 Task: Create a task  Develop a new online tool for online market research , assign it to team member softage.1@softage.net in the project BitBoost and update the status of the task to  Off Track , set the priority of the task to Medium
Action: Mouse moved to (98, 56)
Screenshot: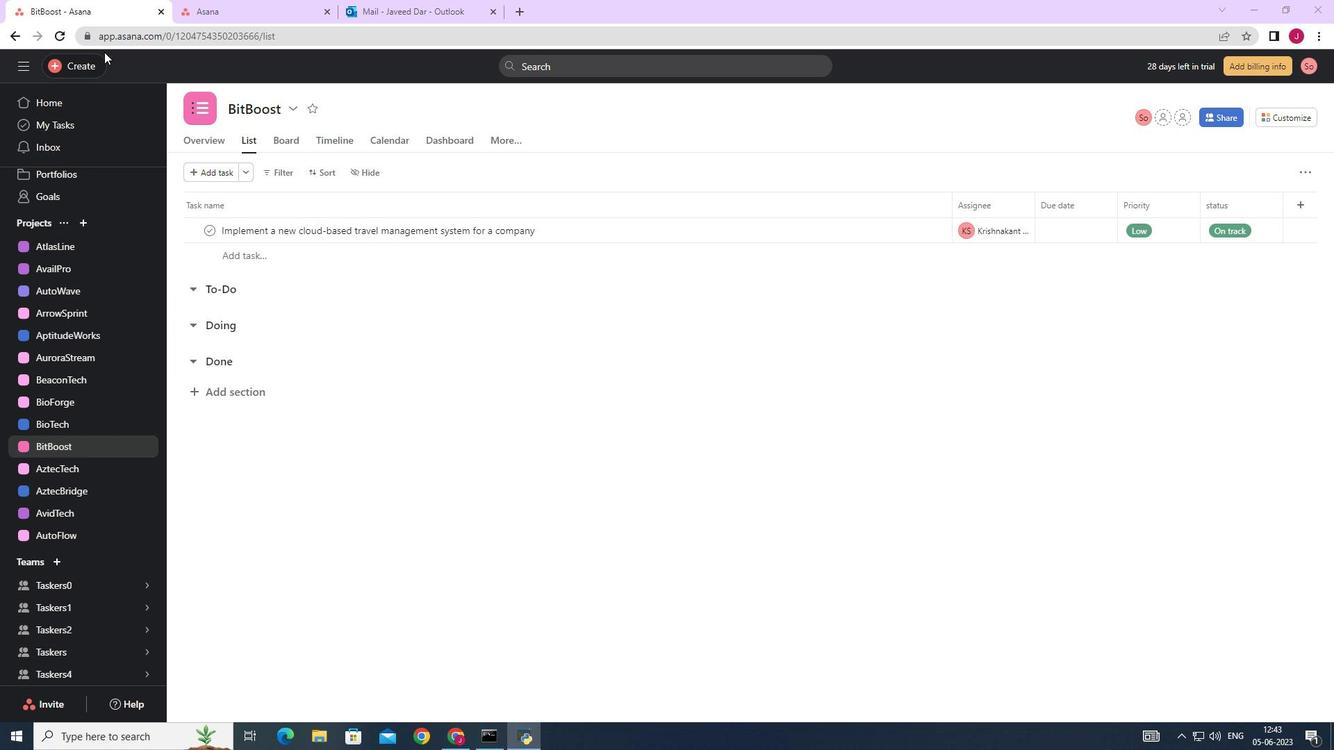 
Action: Mouse pressed left at (98, 56)
Screenshot: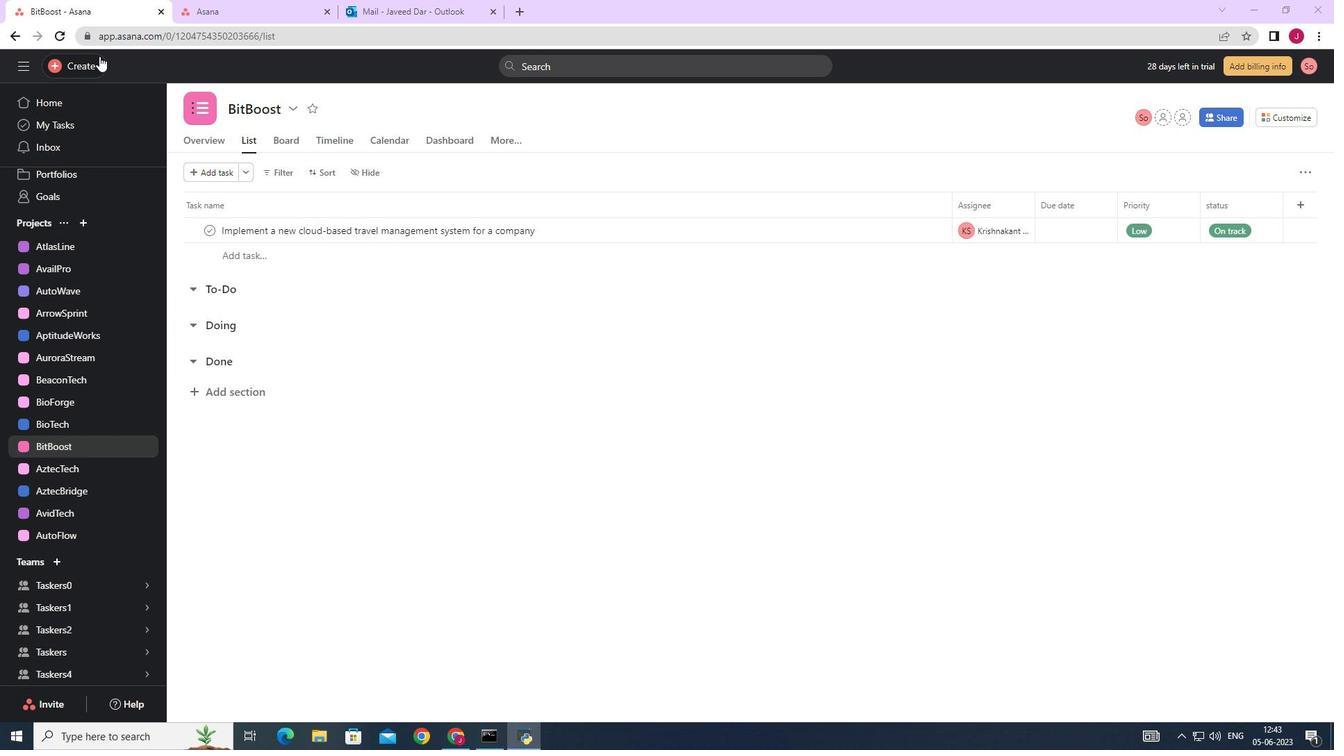 
Action: Mouse moved to (187, 73)
Screenshot: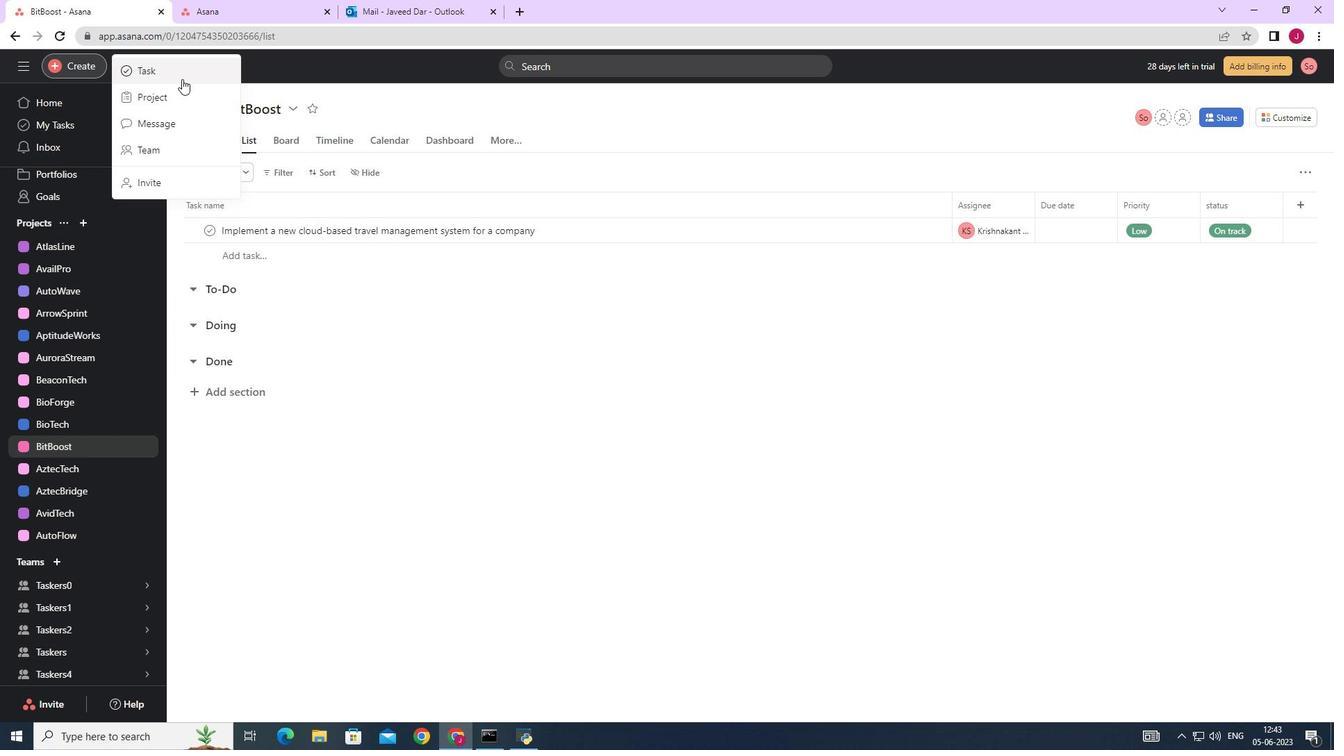 
Action: Mouse pressed left at (187, 73)
Screenshot: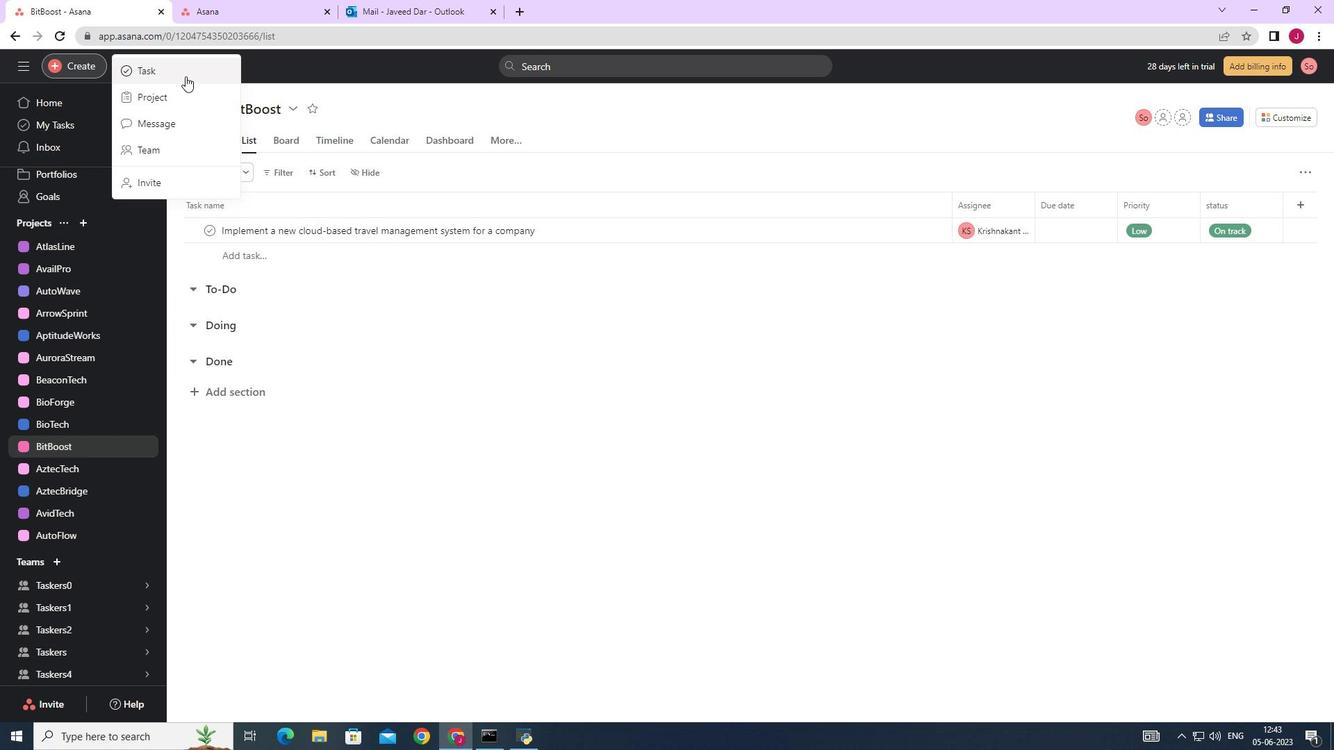 
Action: Mouse moved to (1057, 459)
Screenshot: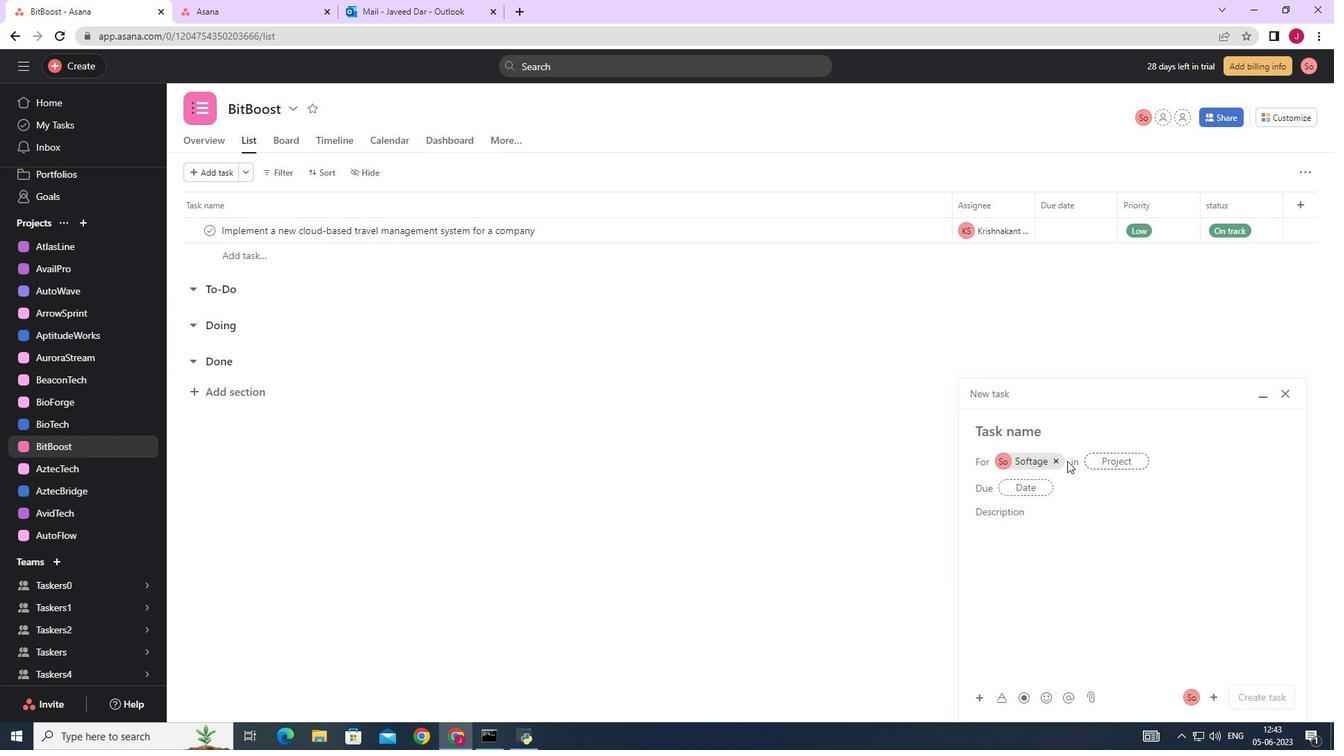 
Action: Mouse pressed left at (1057, 459)
Screenshot: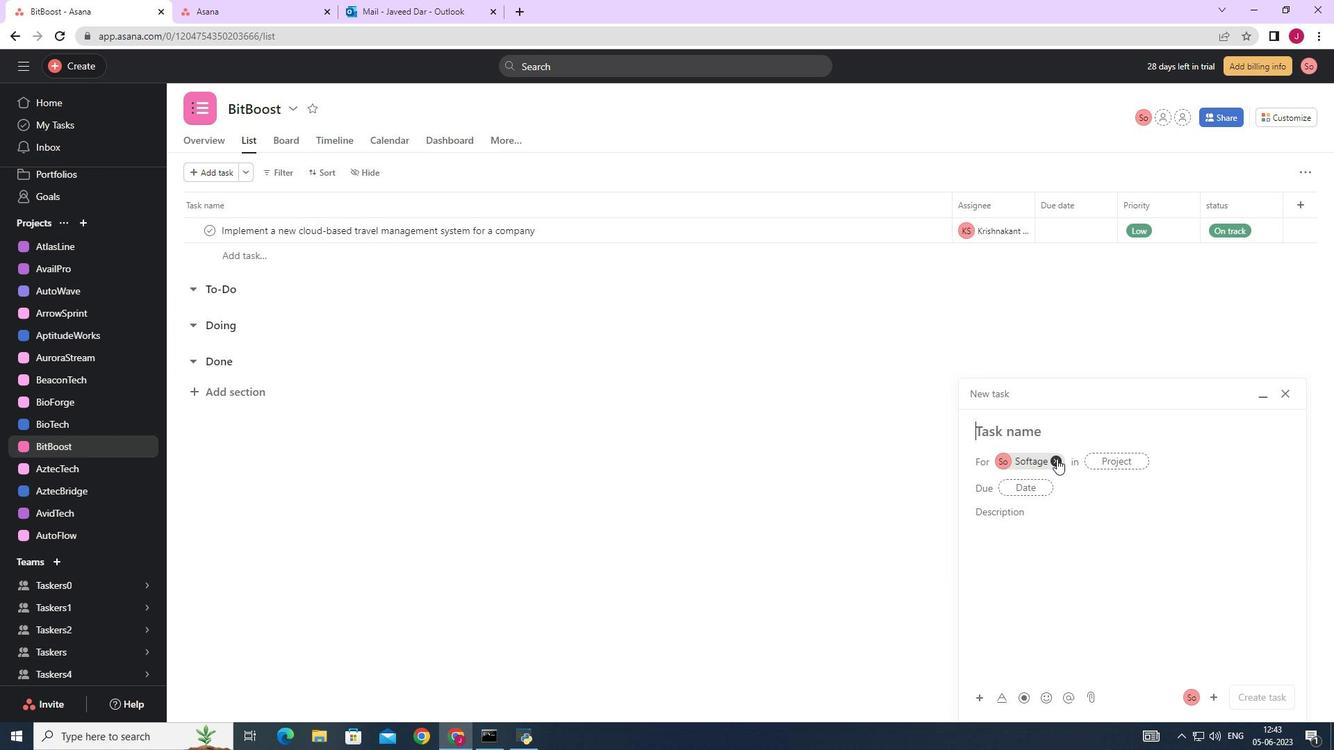 
Action: Mouse moved to (1005, 428)
Screenshot: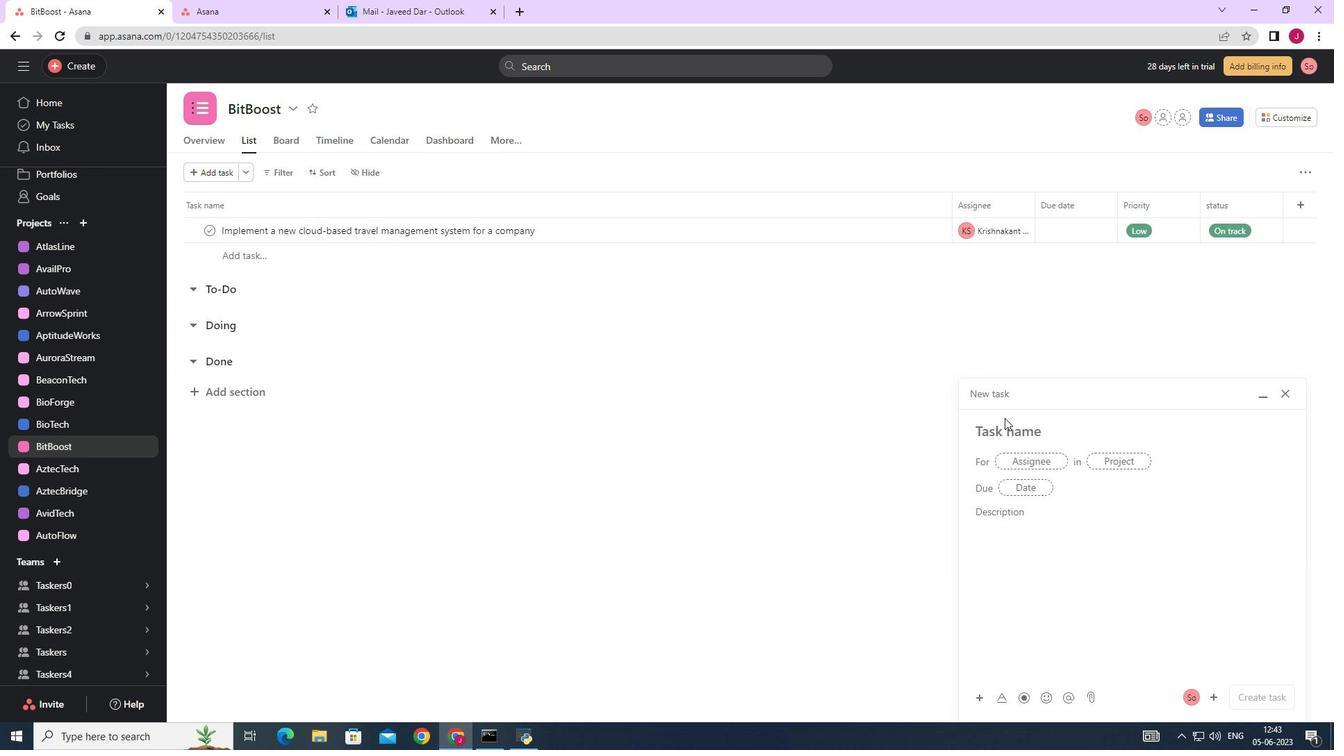 
Action: Mouse pressed left at (1005, 428)
Screenshot: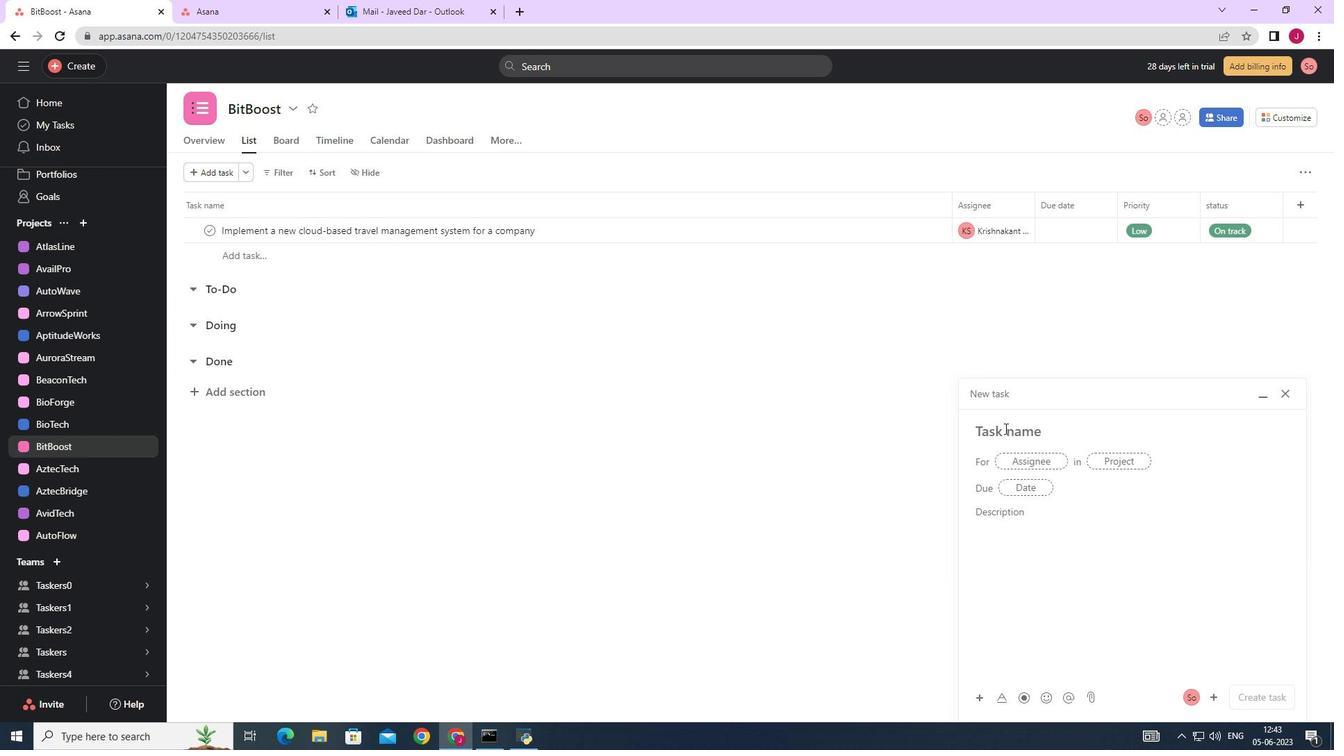 
Action: Key pressed <Key.caps_lock>D<Key.caps_lock>evelop<Key.space>a<Key.space>new<Key.space>online<Key.space>tool<Key.space>for<Key.space>online<Key.space>market<Key.space>research,
Screenshot: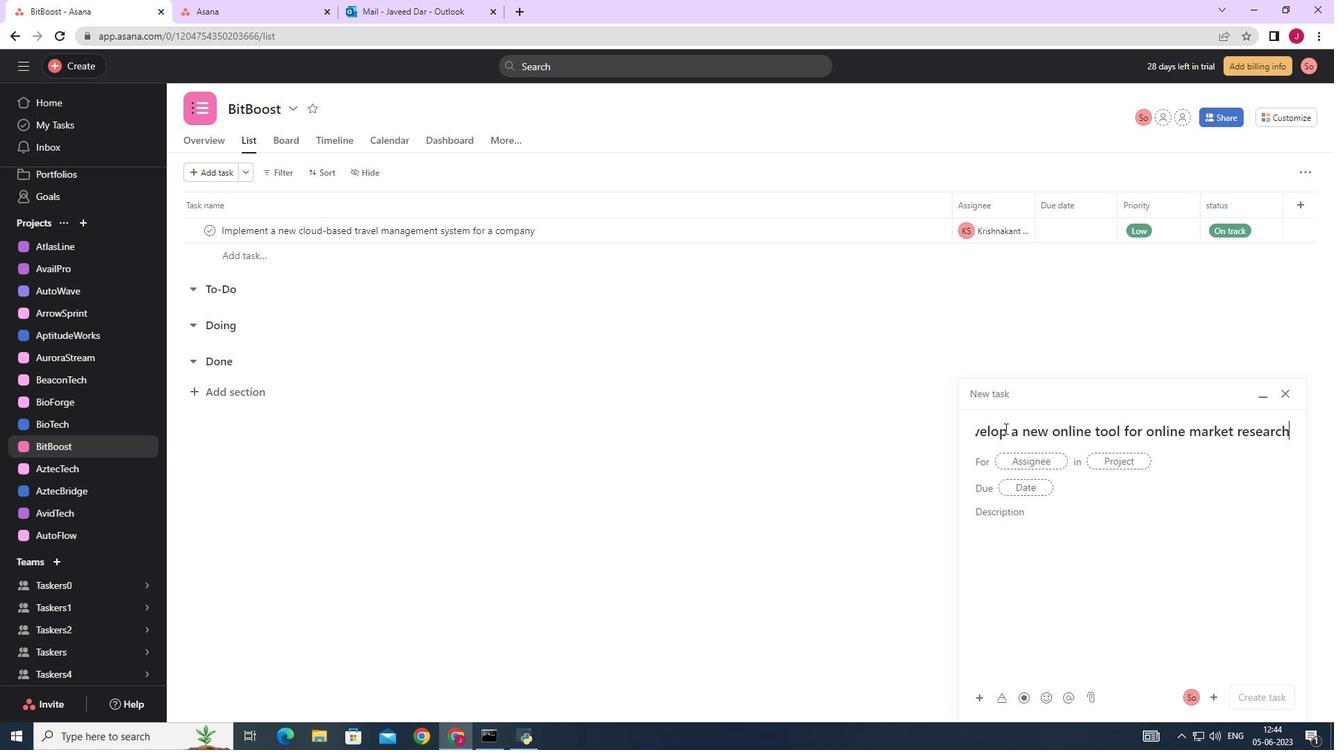 
Action: Mouse moved to (1028, 460)
Screenshot: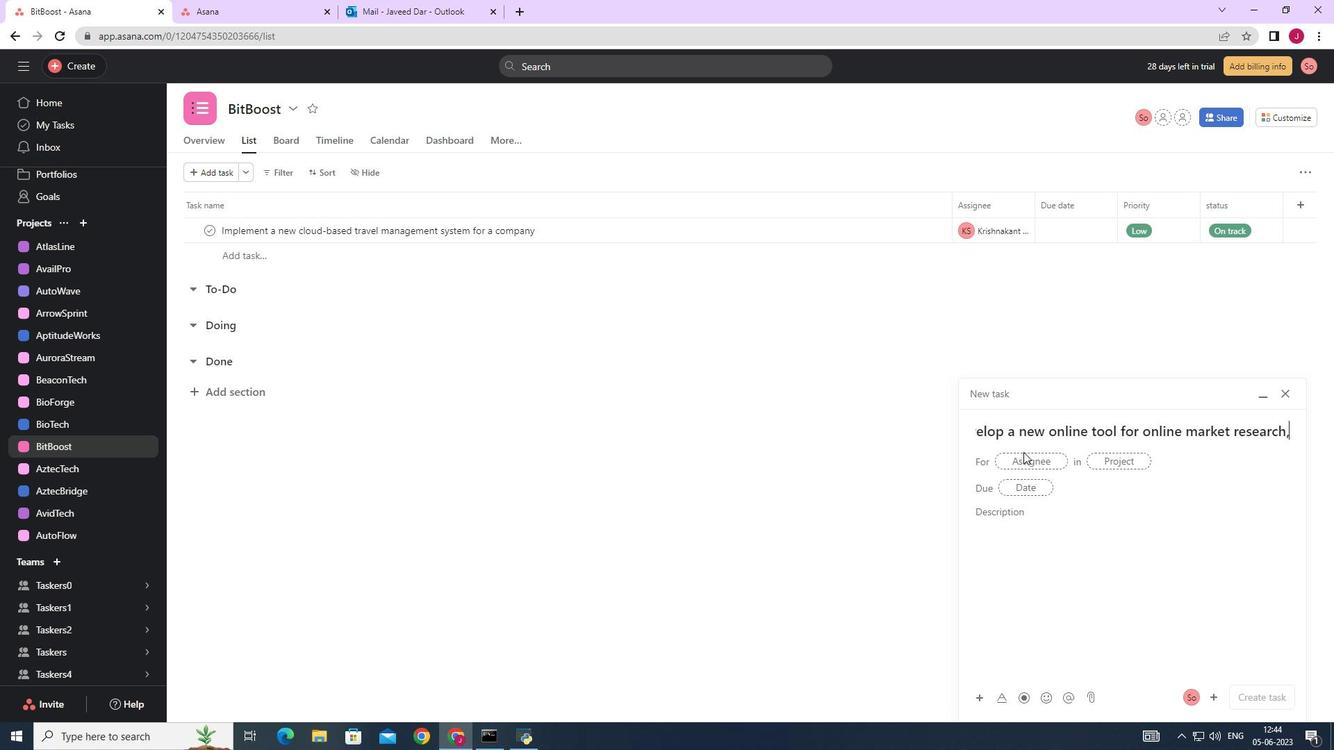 
Action: Mouse pressed left at (1028, 460)
Screenshot: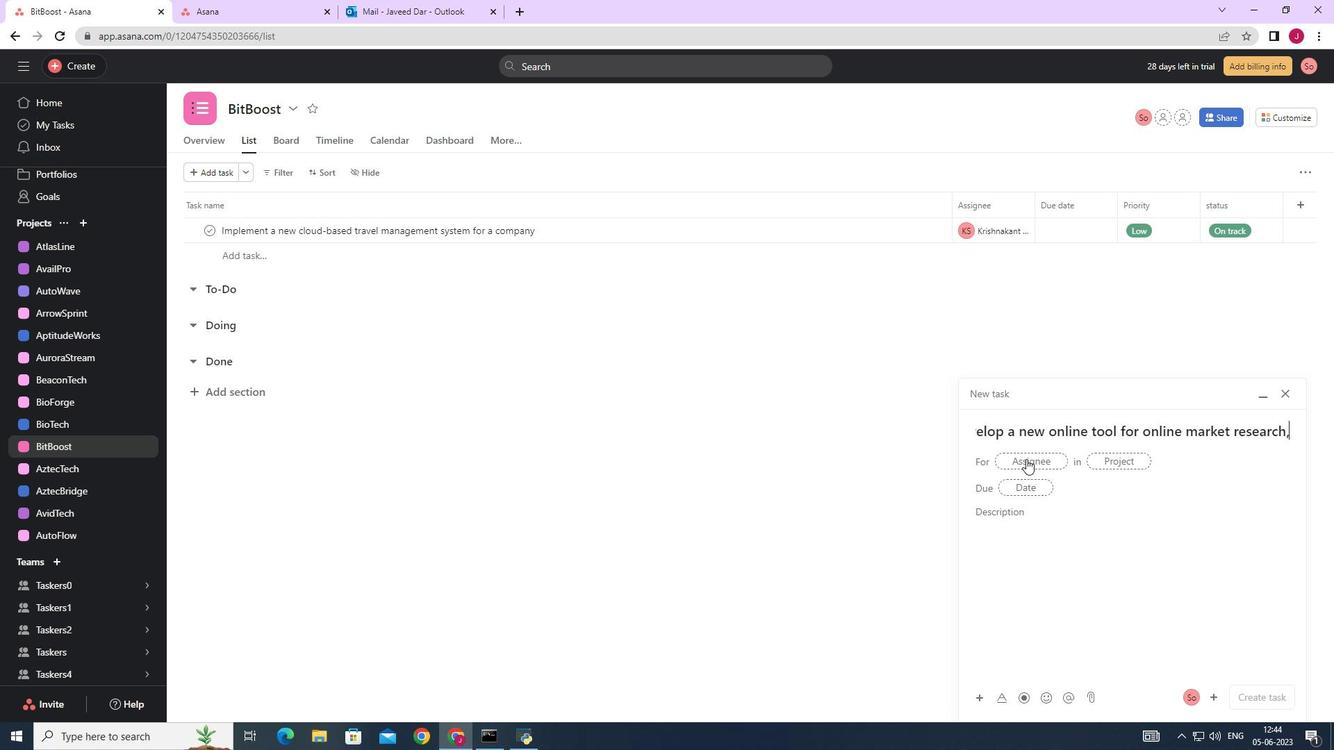 
Action: Key pressed softage.1
Screenshot: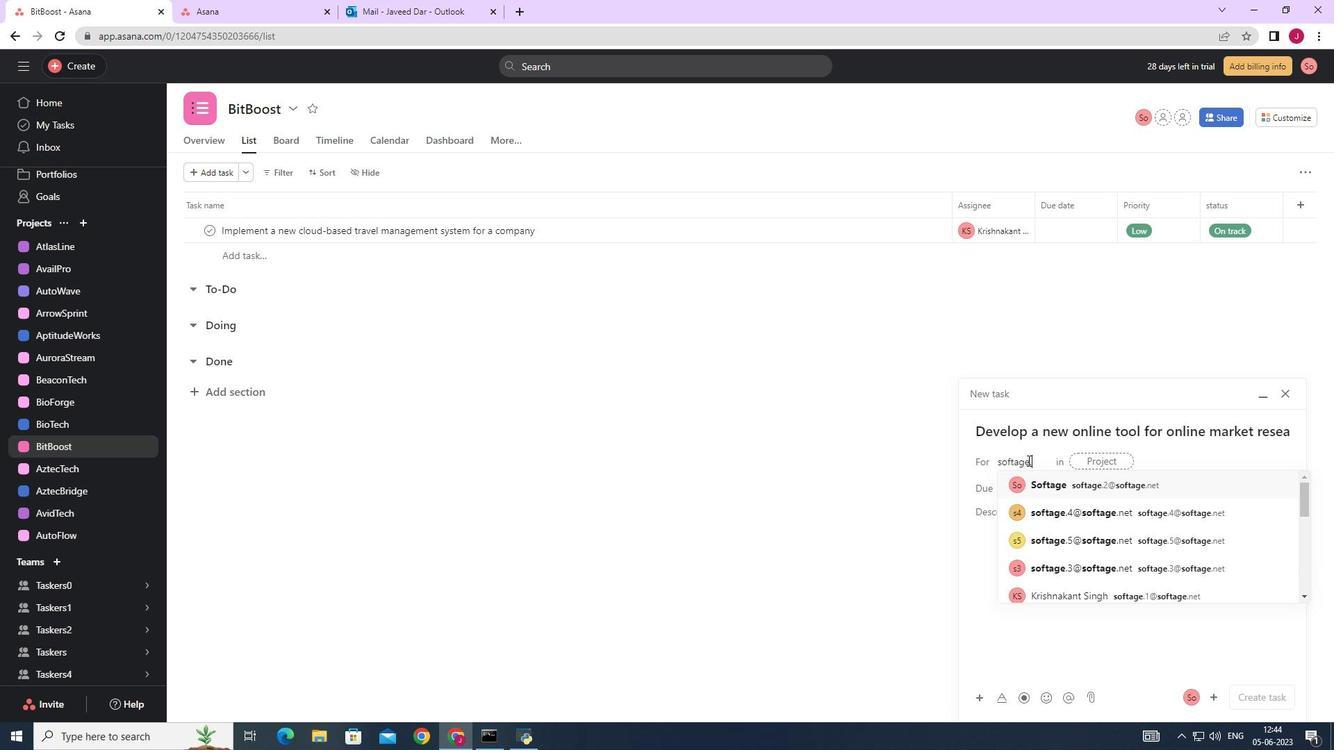 
Action: Mouse moved to (1053, 485)
Screenshot: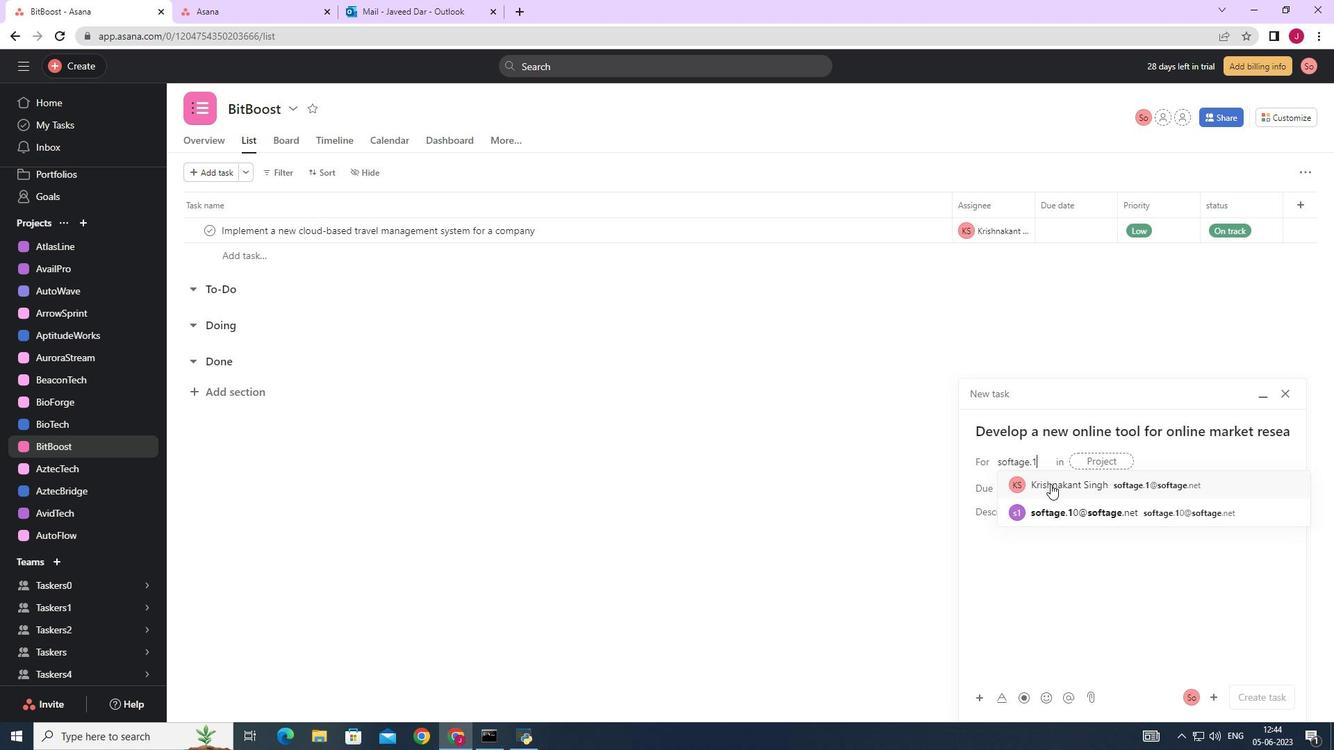 
Action: Mouse pressed left at (1053, 485)
Screenshot: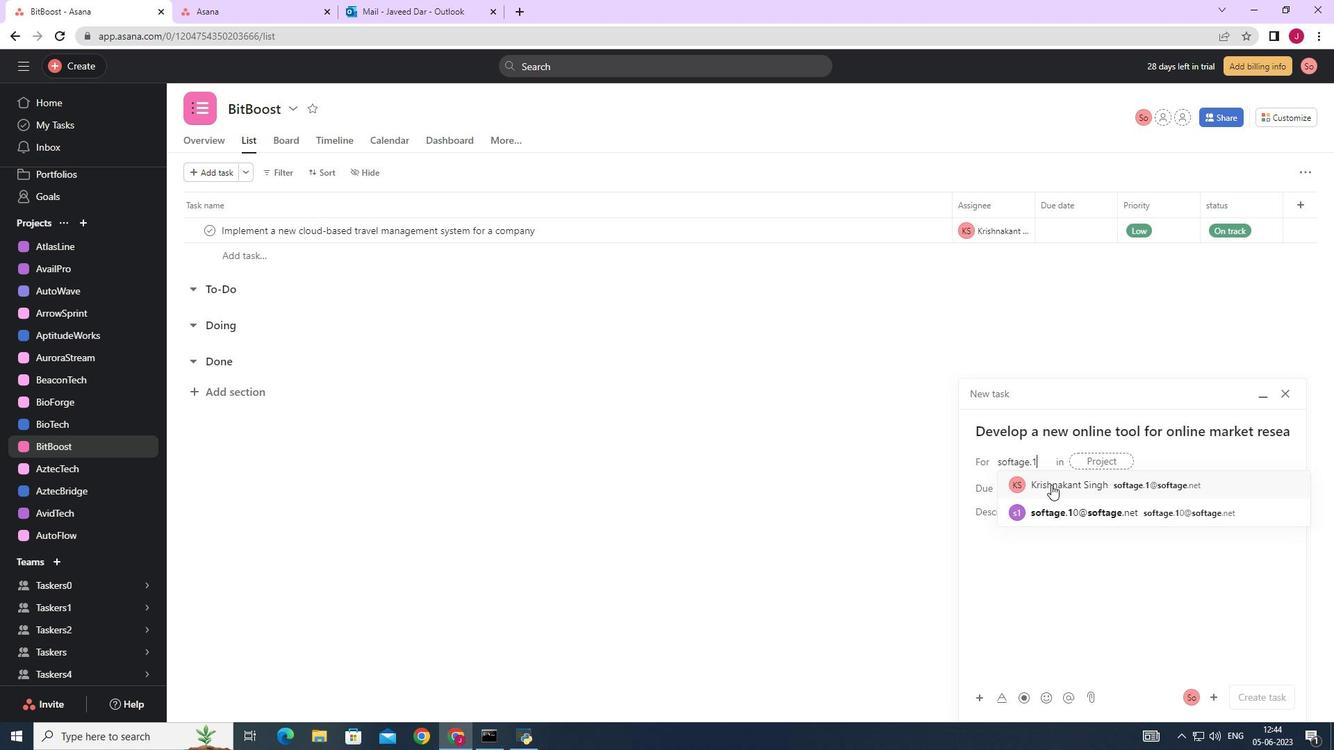 
Action: Mouse moved to (876, 486)
Screenshot: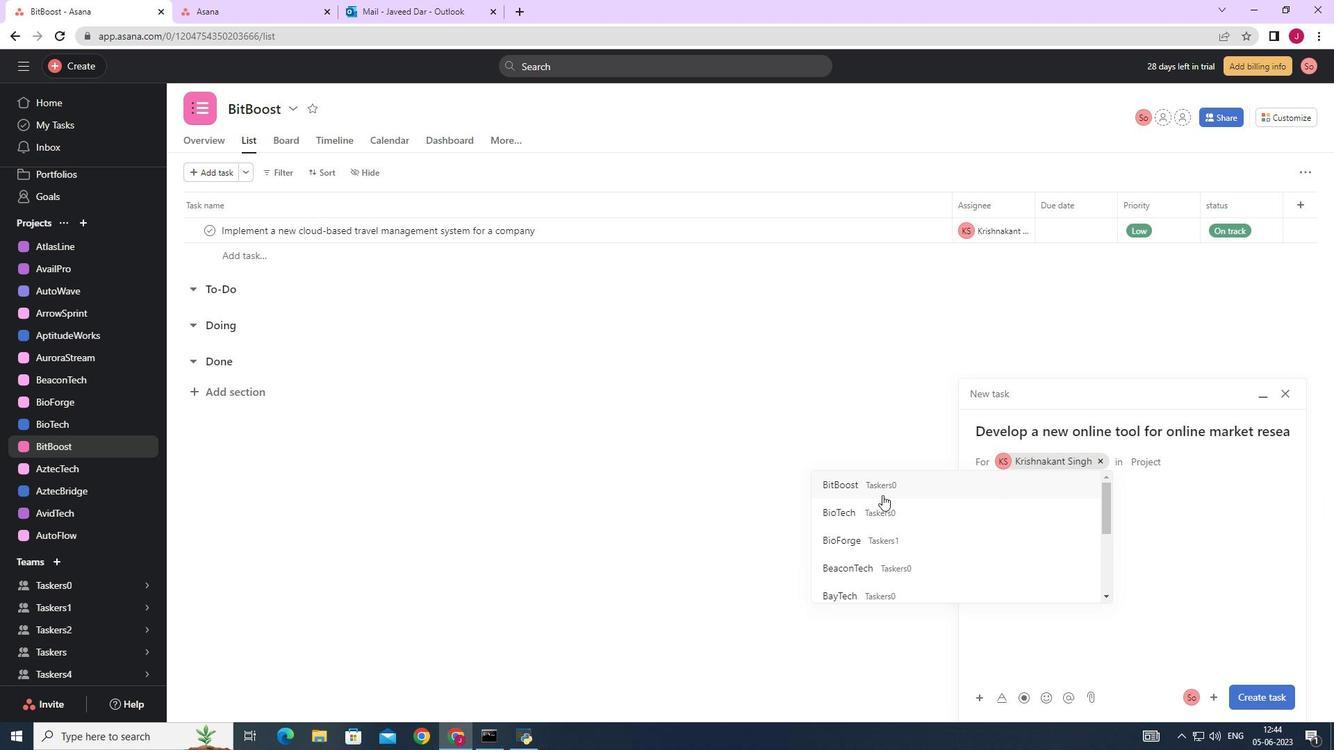 
Action: Mouse pressed left at (876, 486)
Screenshot: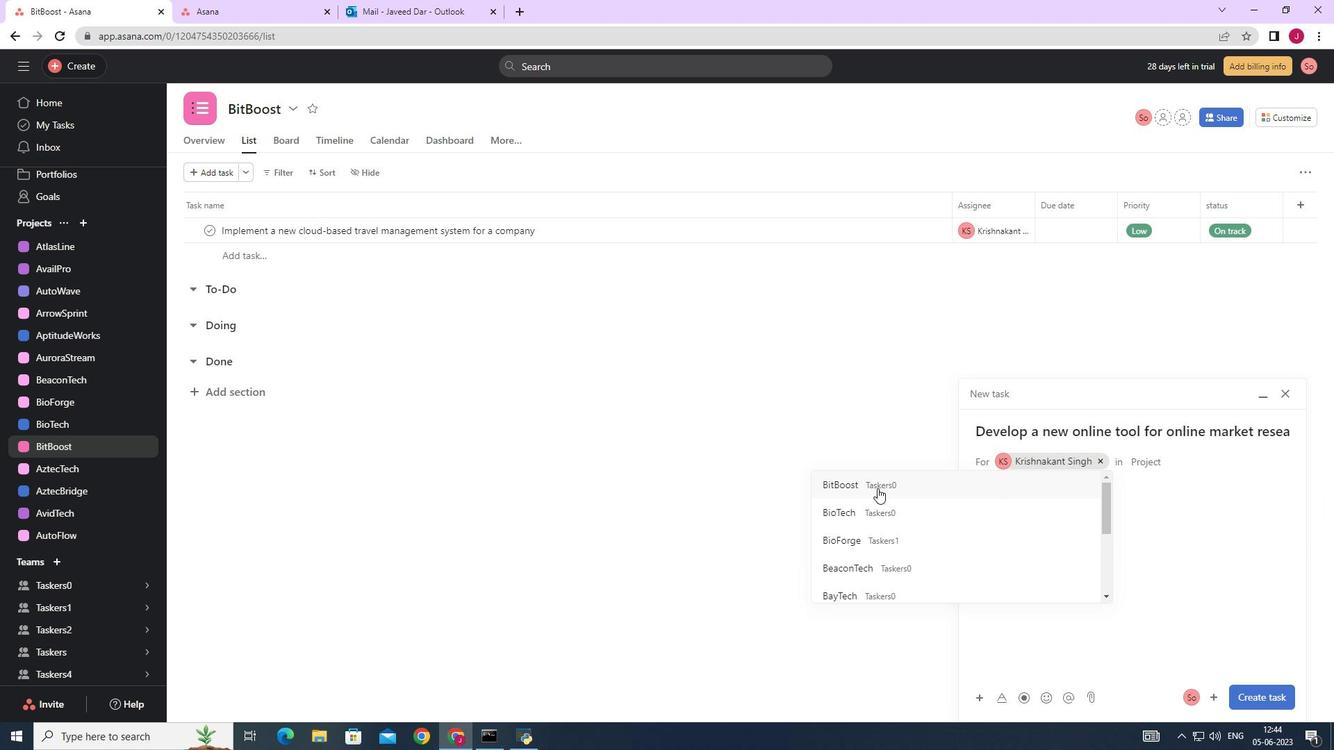 
Action: Mouse moved to (1026, 515)
Screenshot: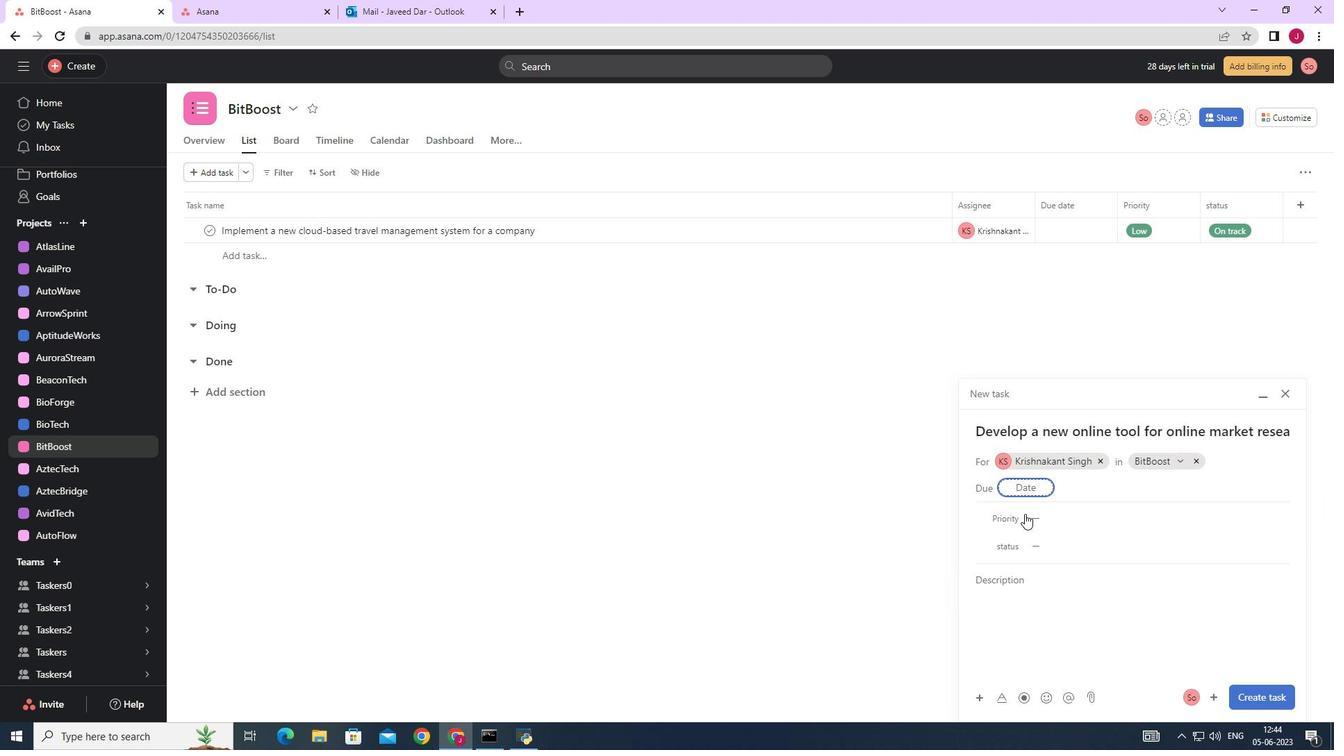 
Action: Mouse pressed left at (1026, 515)
Screenshot: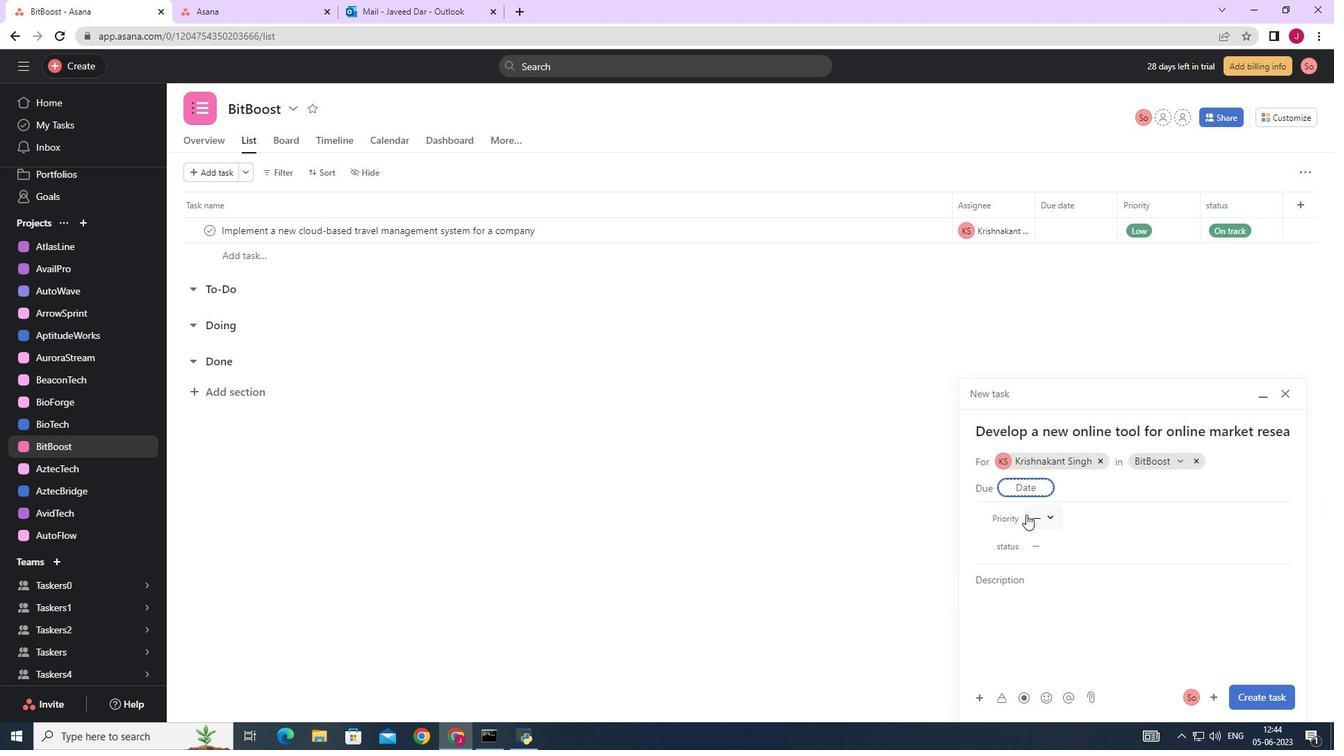 
Action: Mouse moved to (1075, 584)
Screenshot: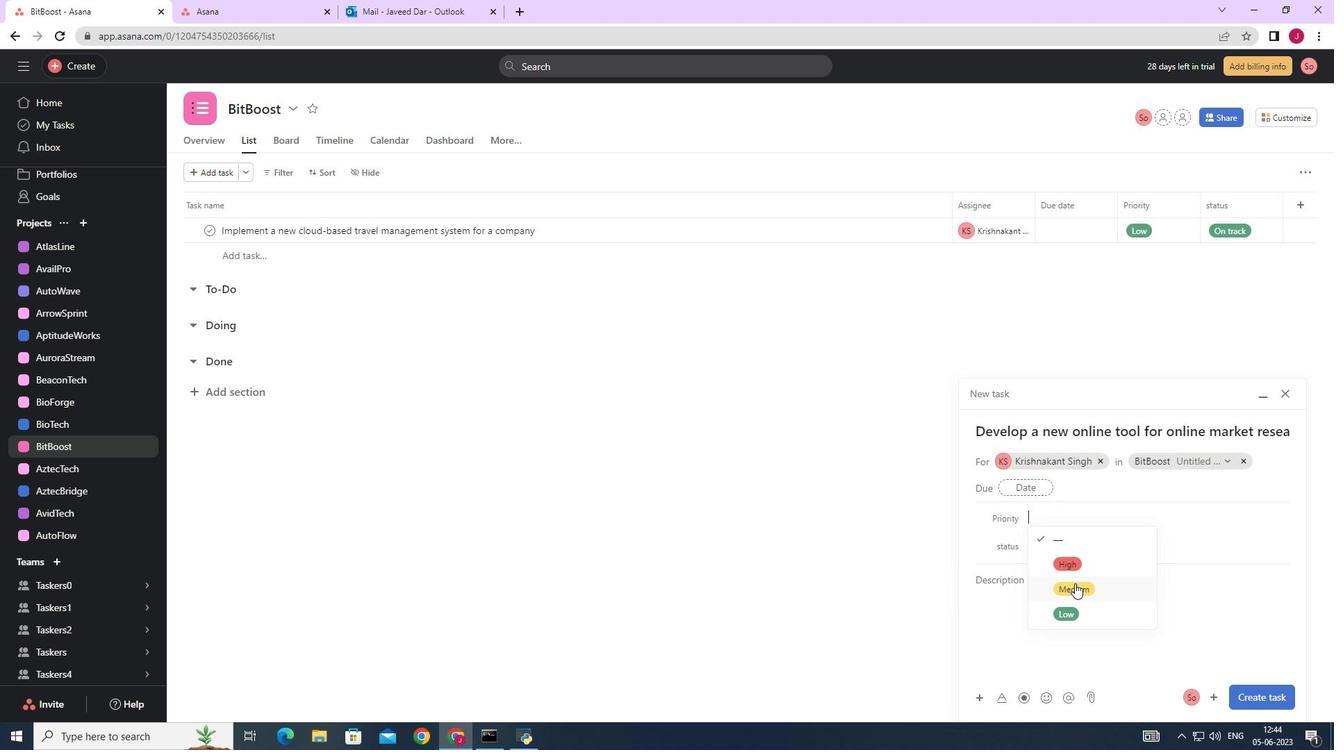 
Action: Mouse pressed left at (1075, 584)
Screenshot: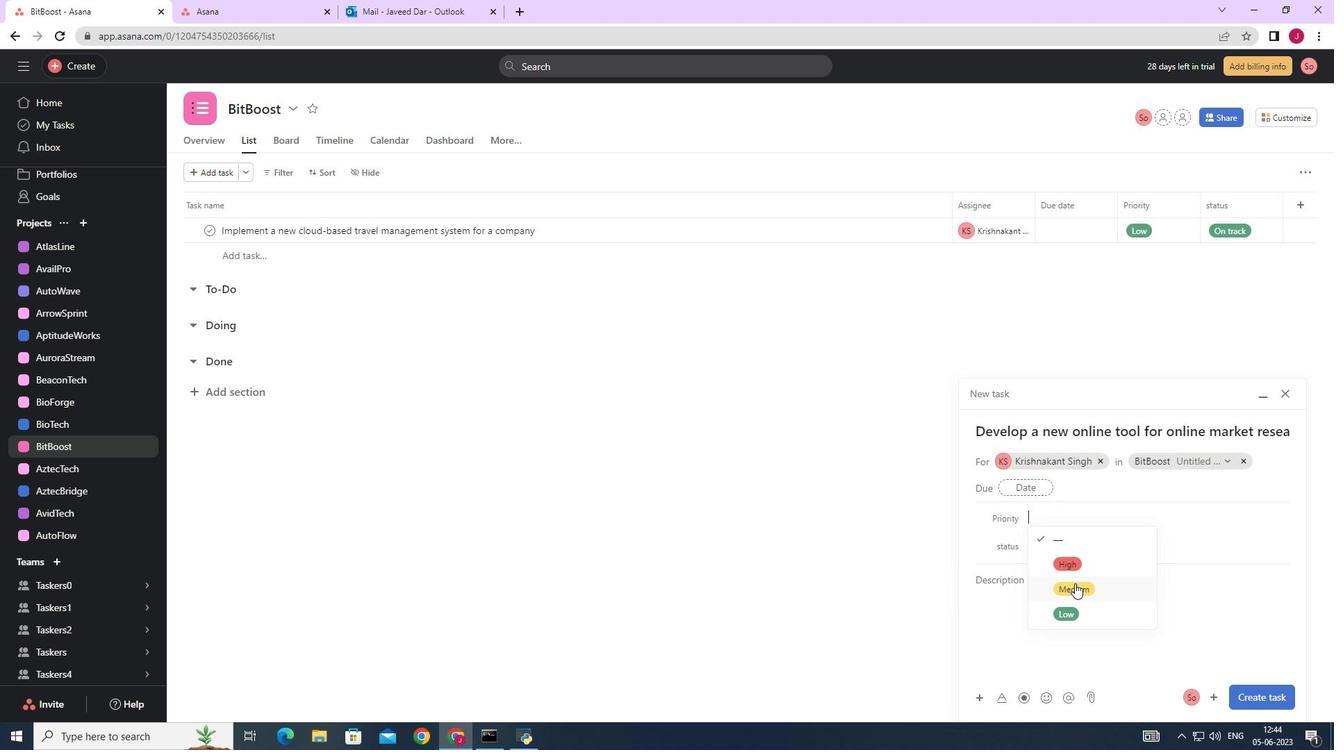 
Action: Mouse moved to (1051, 544)
Screenshot: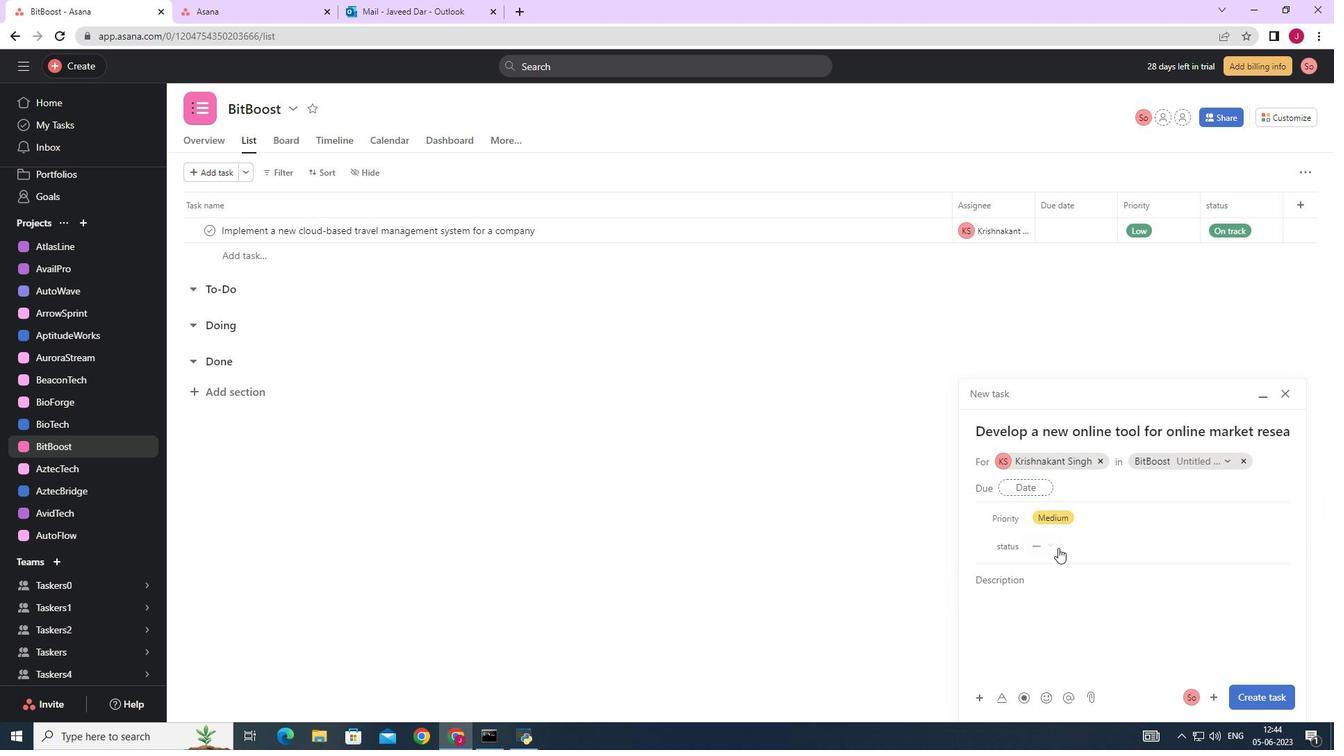 
Action: Mouse pressed left at (1051, 544)
Screenshot: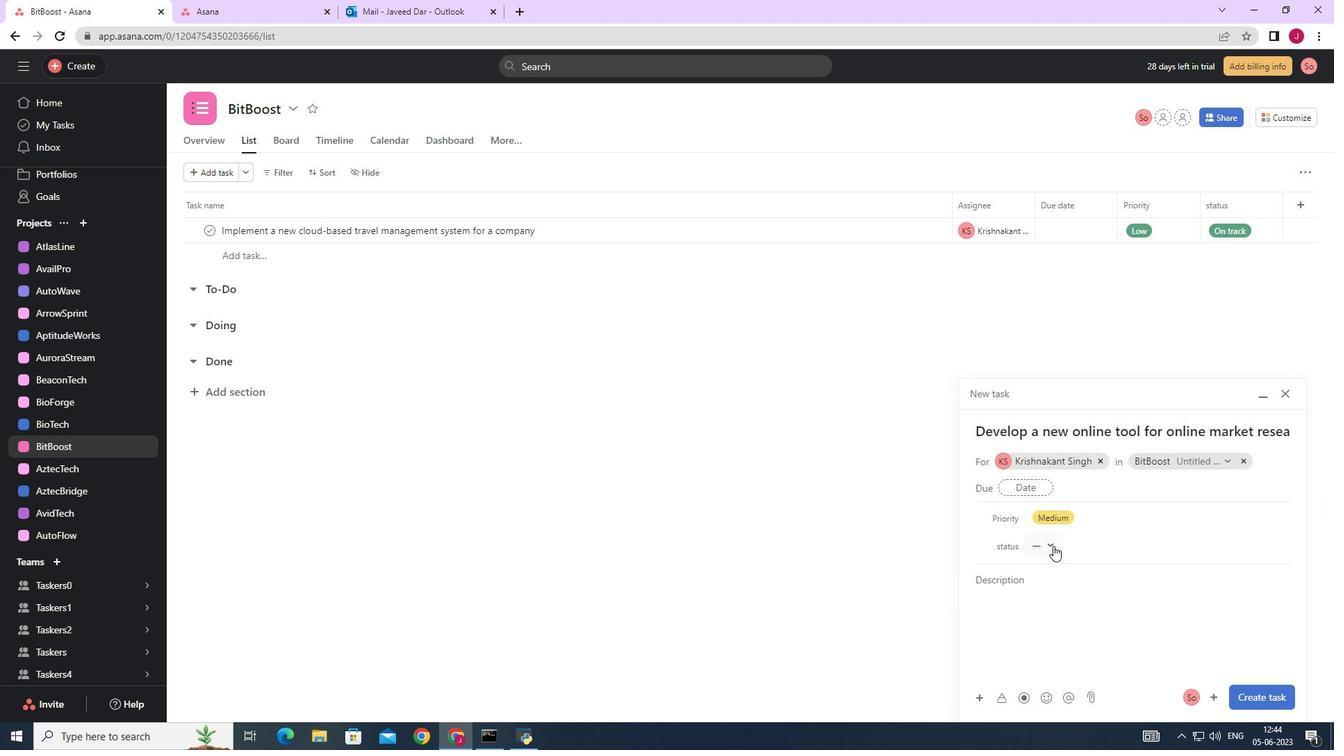 
Action: Mouse moved to (1077, 617)
Screenshot: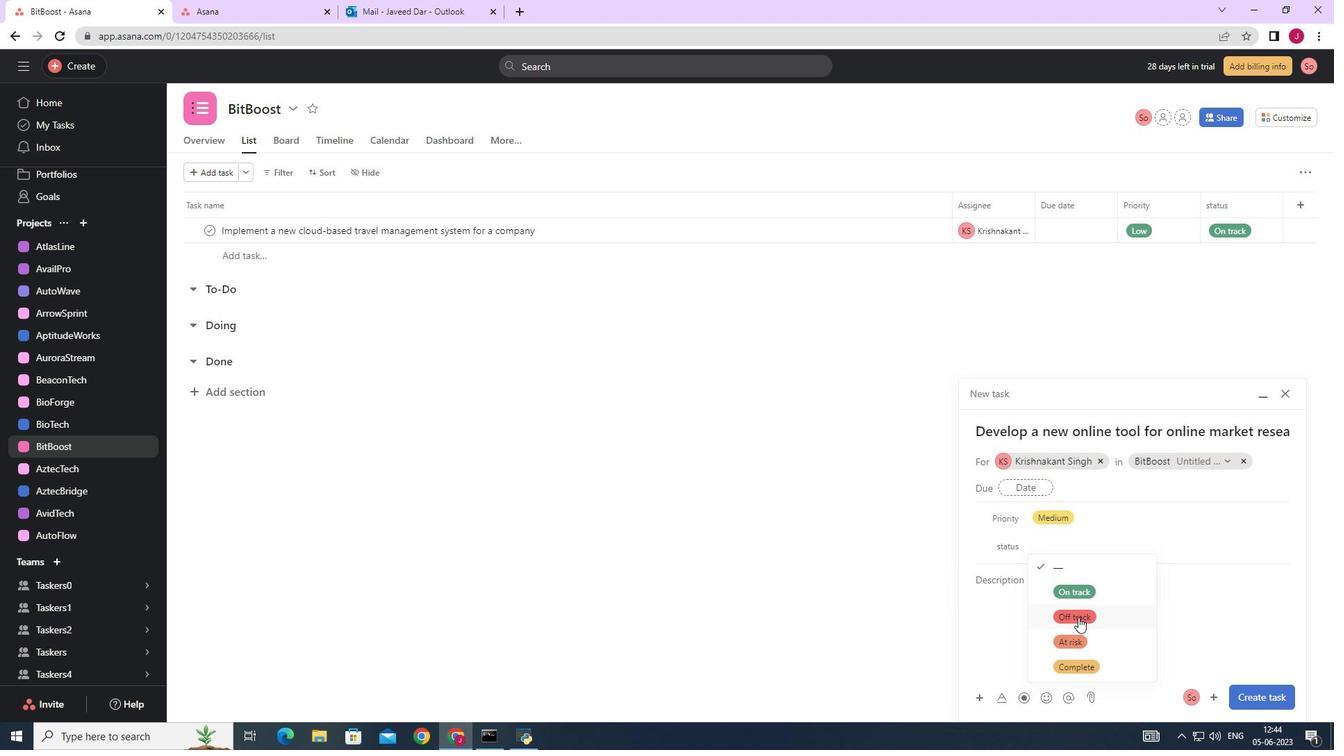 
Action: Mouse pressed left at (1077, 617)
Screenshot: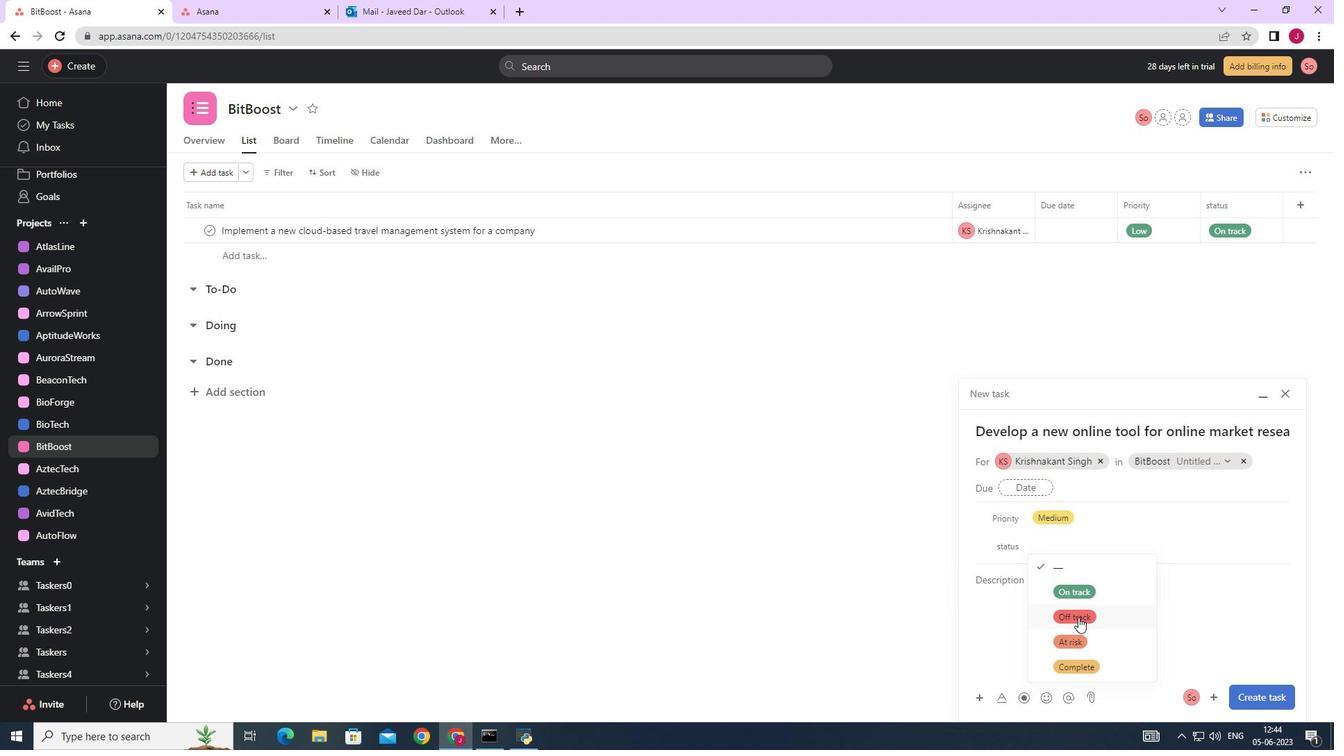 
Action: Mouse moved to (1254, 696)
Screenshot: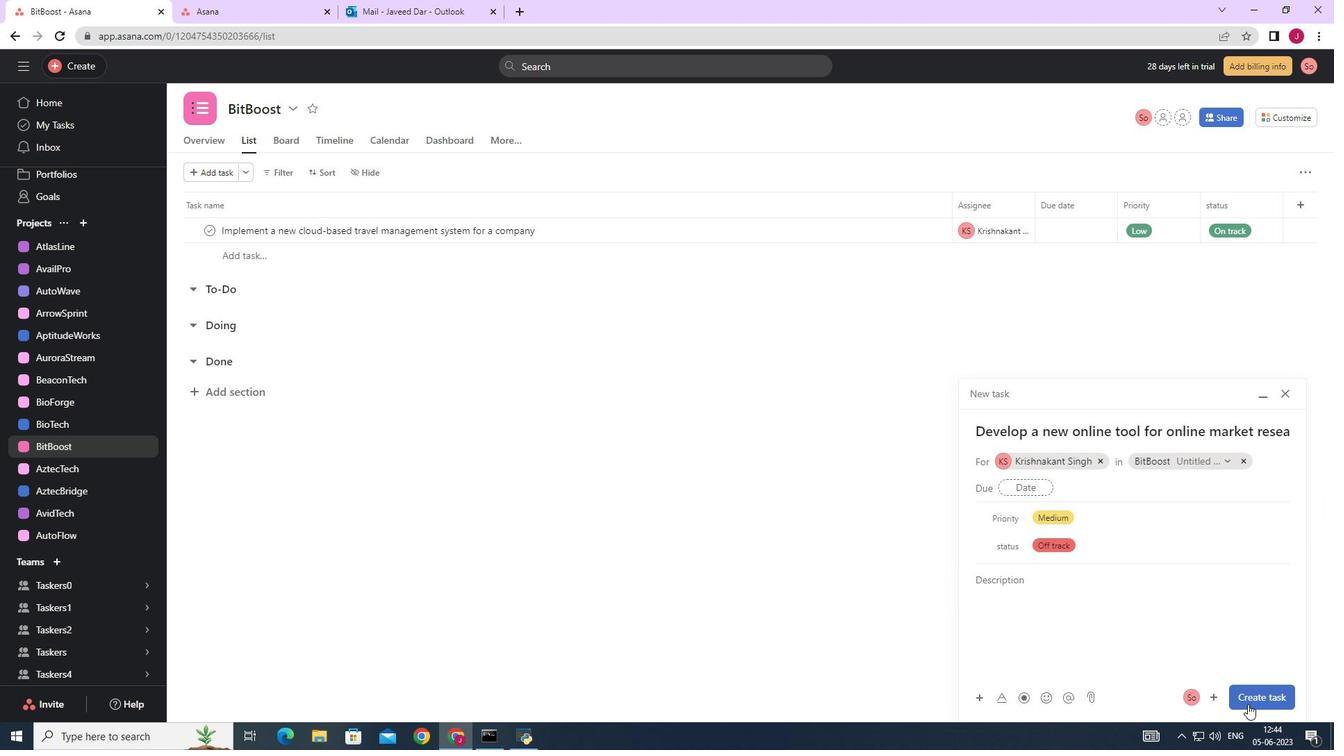 
Action: Mouse pressed left at (1254, 696)
Screenshot: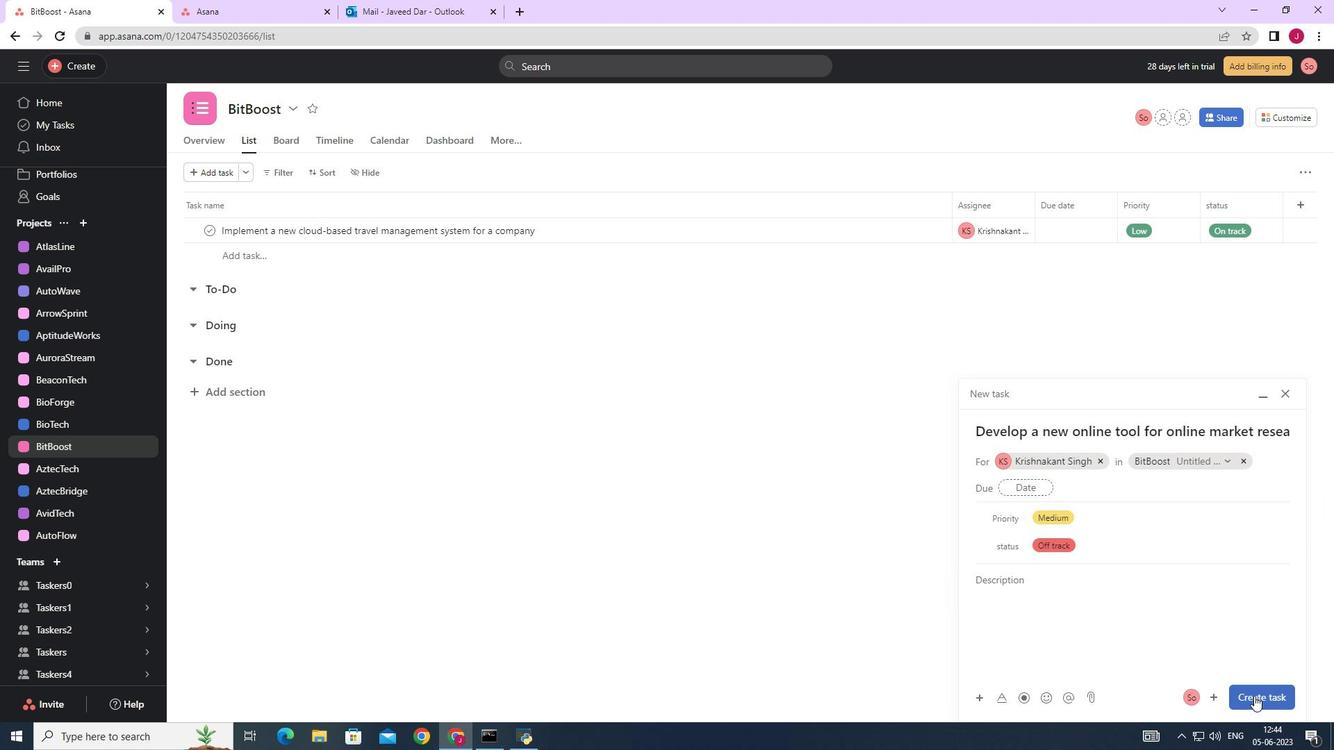 
Action: Mouse moved to (1179, 606)
Screenshot: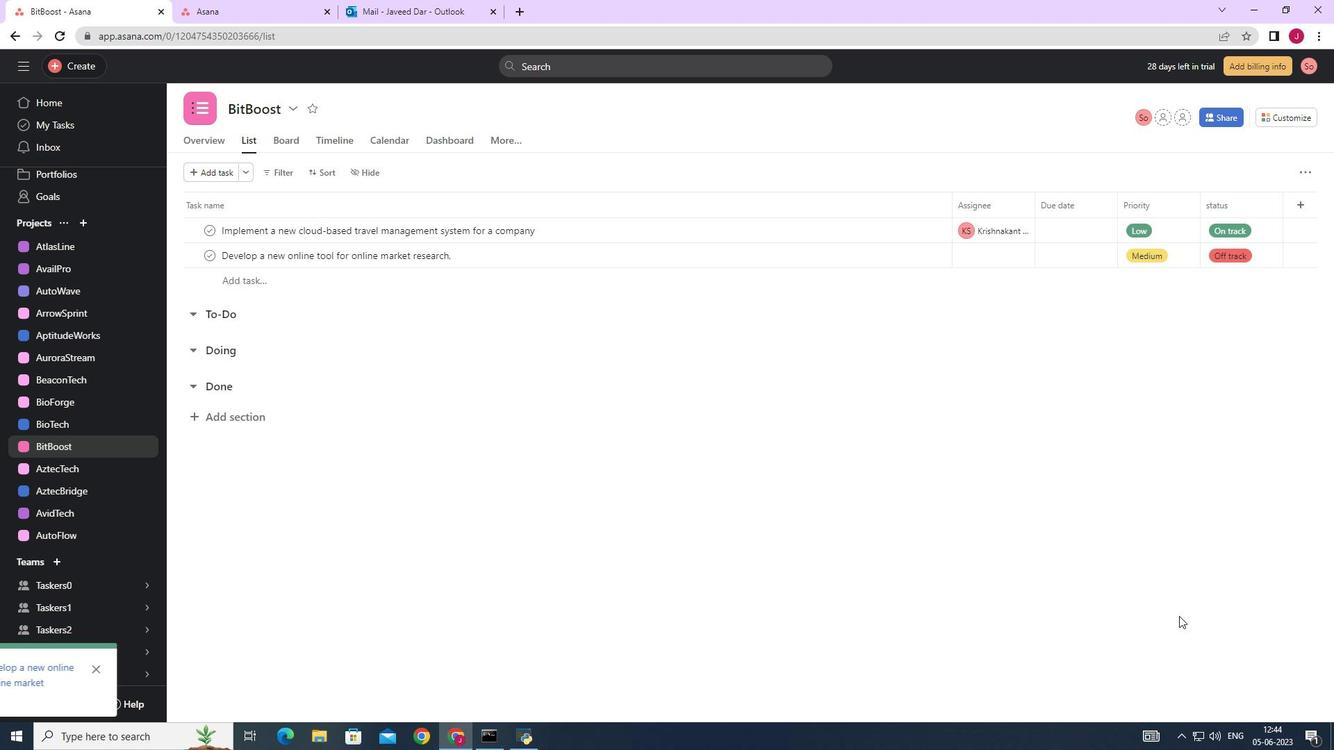 
